 Task: Create a sub task Release to Production / Go Live for the task  Improve website accessibility for users with visual impairments in the project TradeWorks , assign it to team member softage.10@softage.net and update the status of the sub task to  At Risk , set the priority of the sub task to Medium.
Action: Mouse moved to (75, 395)
Screenshot: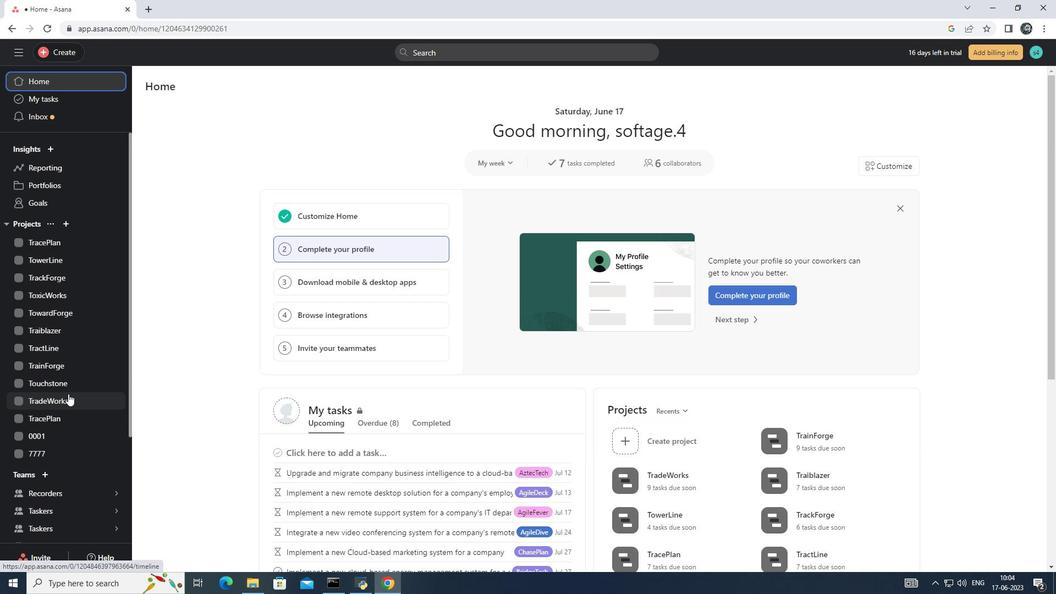 
Action: Mouse pressed left at (75, 395)
Screenshot: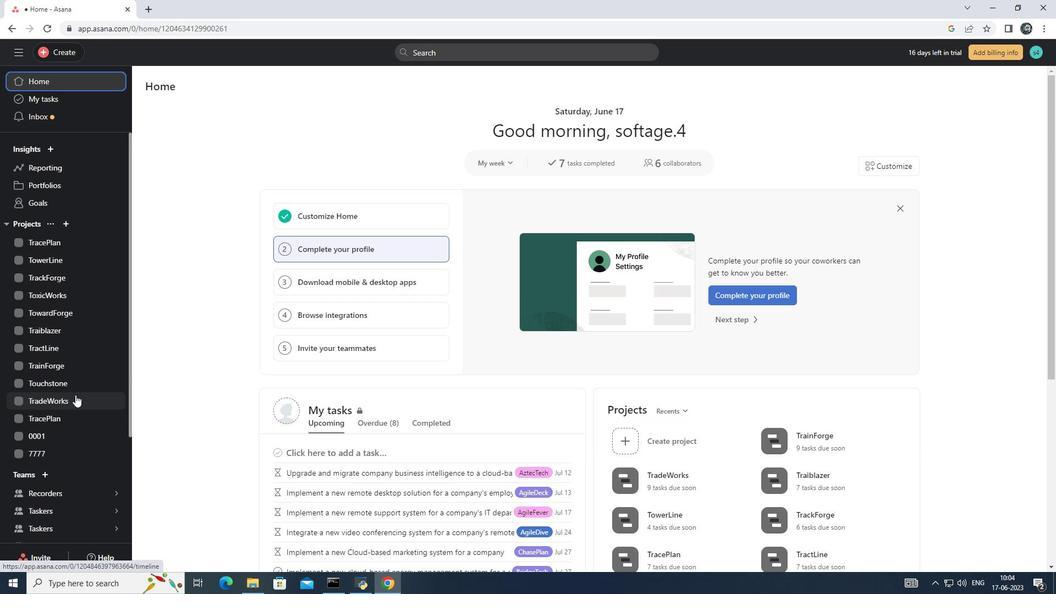 
Action: Mouse moved to (440, 258)
Screenshot: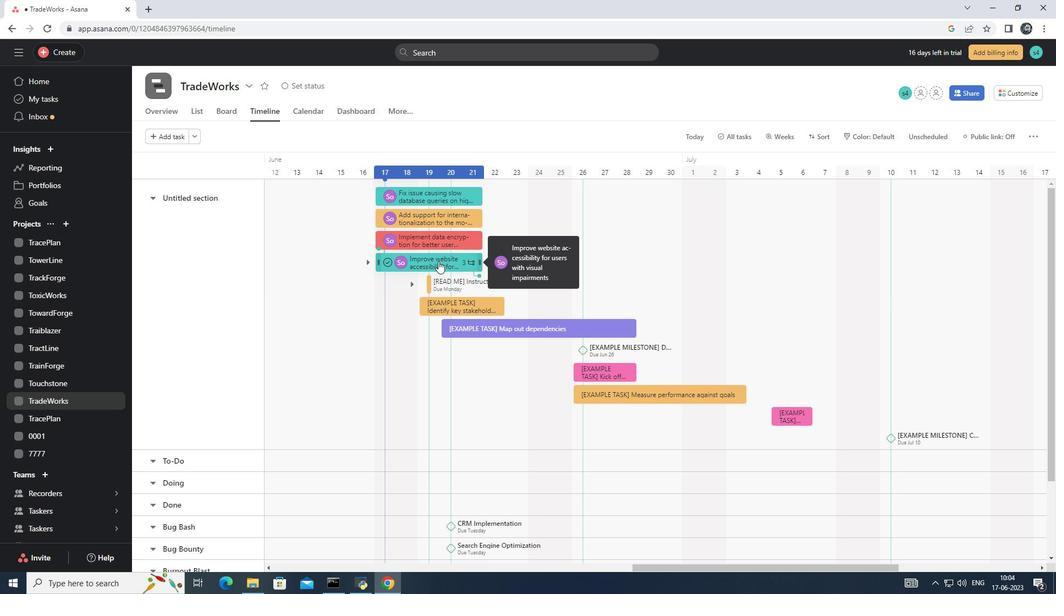 
Action: Mouse pressed left at (440, 258)
Screenshot: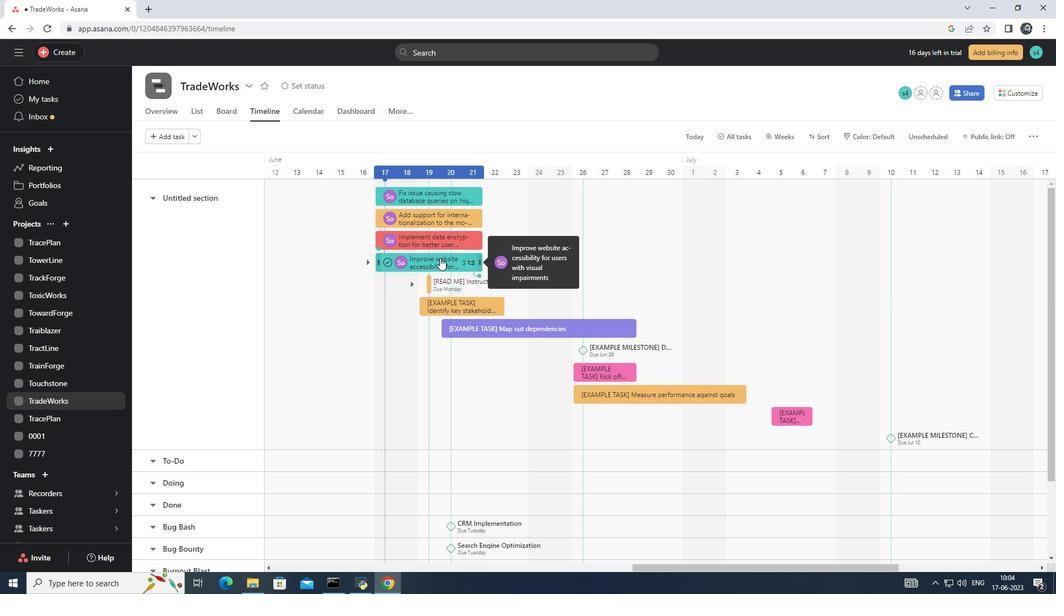 
Action: Mouse moved to (778, 340)
Screenshot: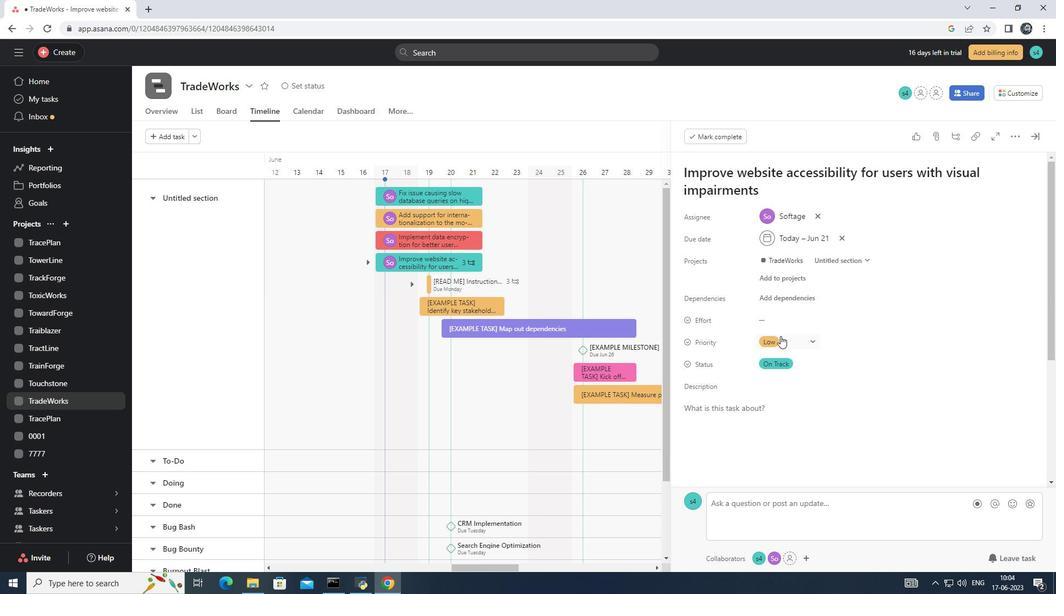 
Action: Mouse scrolled (778, 339) with delta (0, 0)
Screenshot: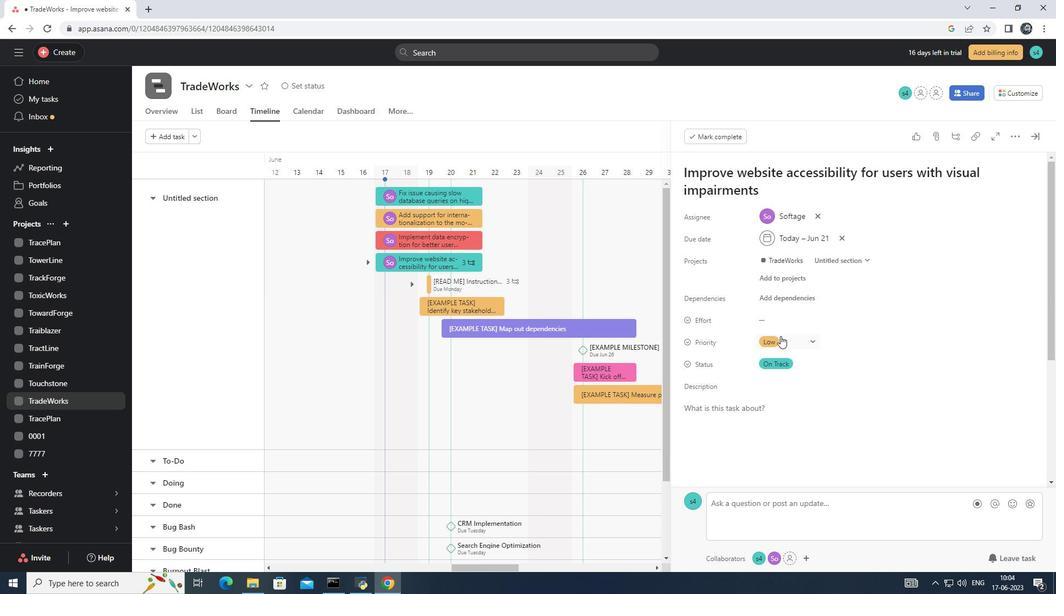 
Action: Mouse moved to (777, 341)
Screenshot: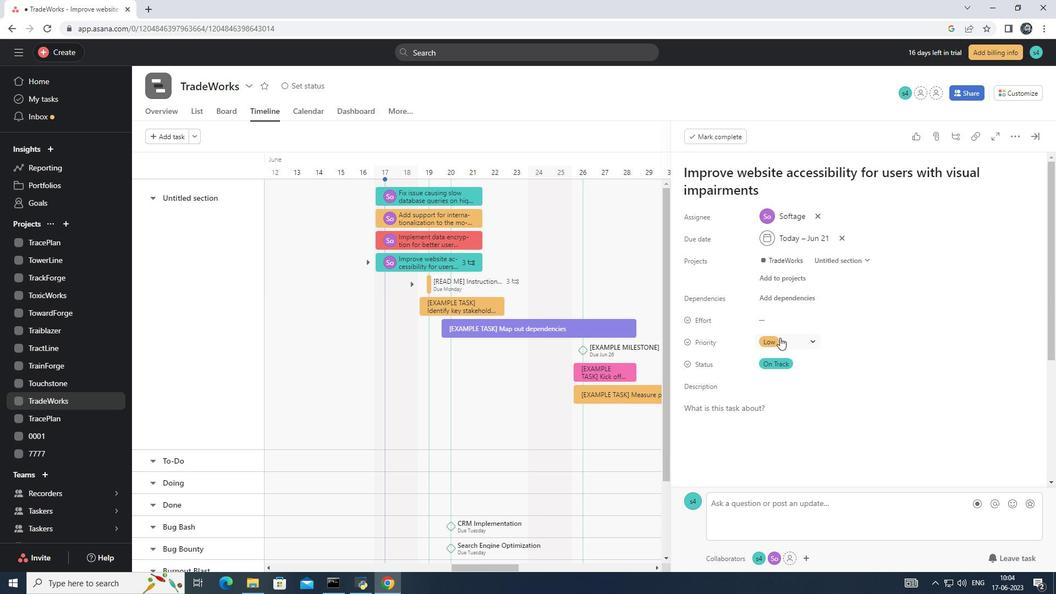 
Action: Mouse scrolled (777, 340) with delta (0, 0)
Screenshot: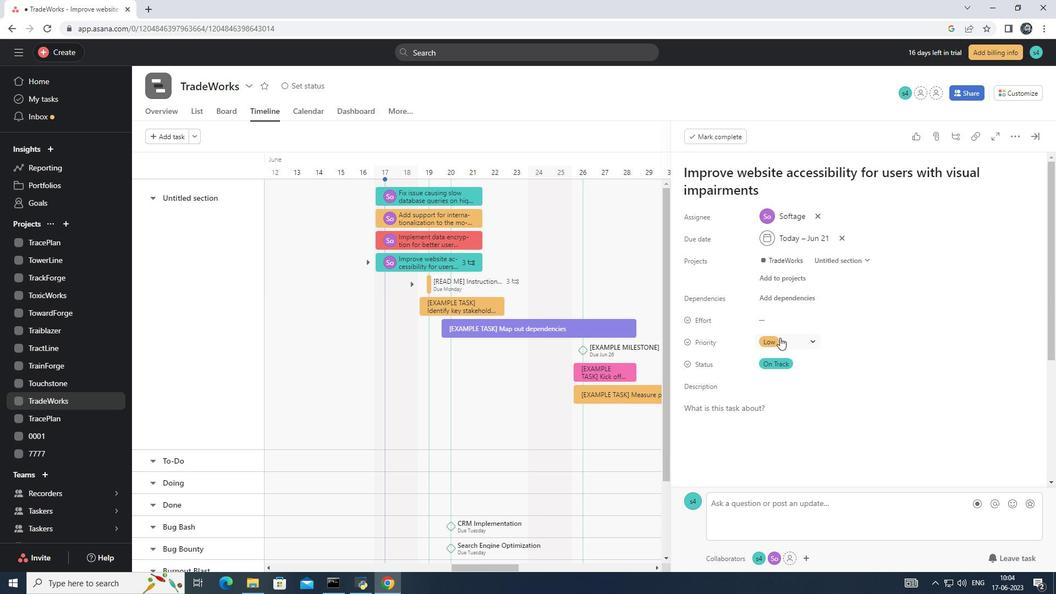 
Action: Mouse moved to (777, 343)
Screenshot: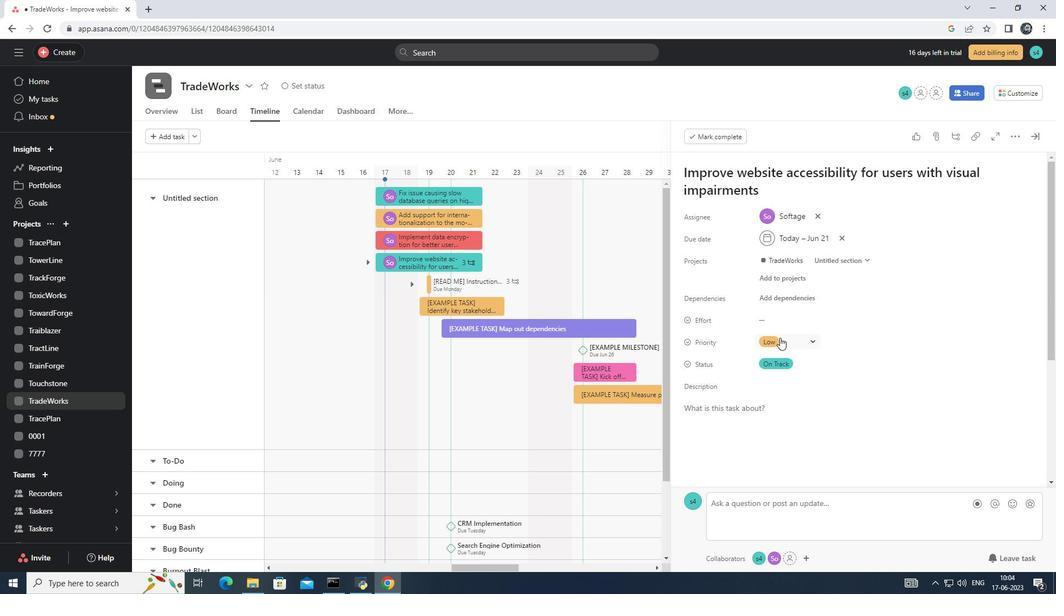 
Action: Mouse scrolled (777, 343) with delta (0, 0)
Screenshot: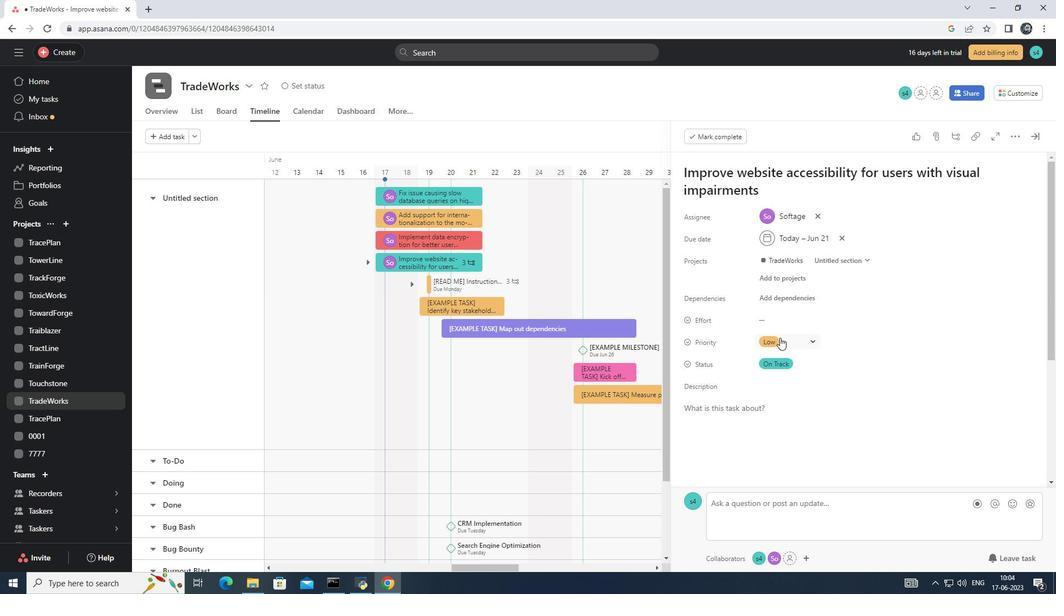 
Action: Mouse moved to (704, 431)
Screenshot: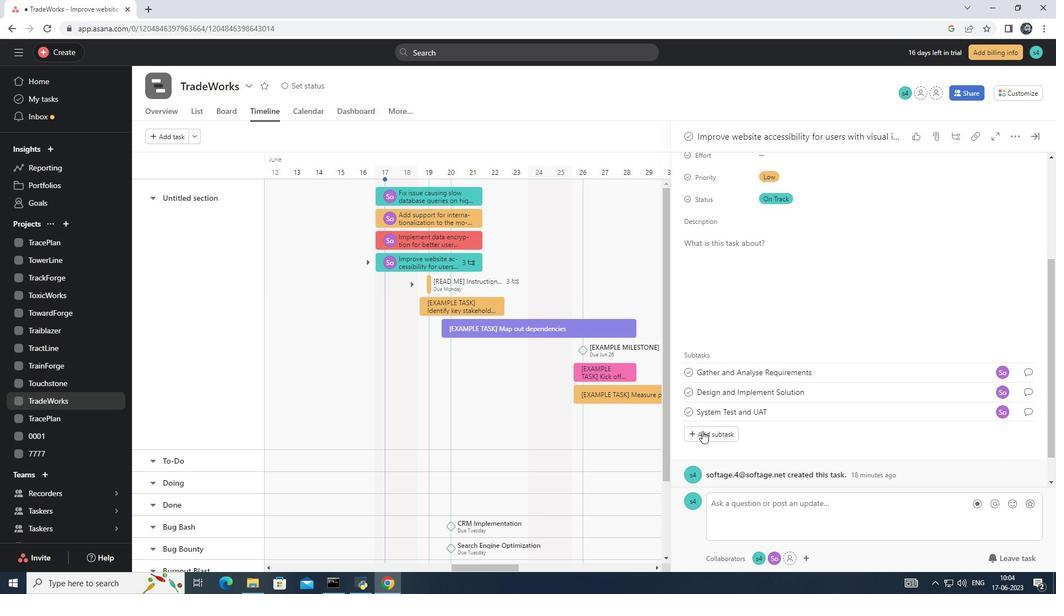 
Action: Mouse pressed left at (704, 431)
Screenshot: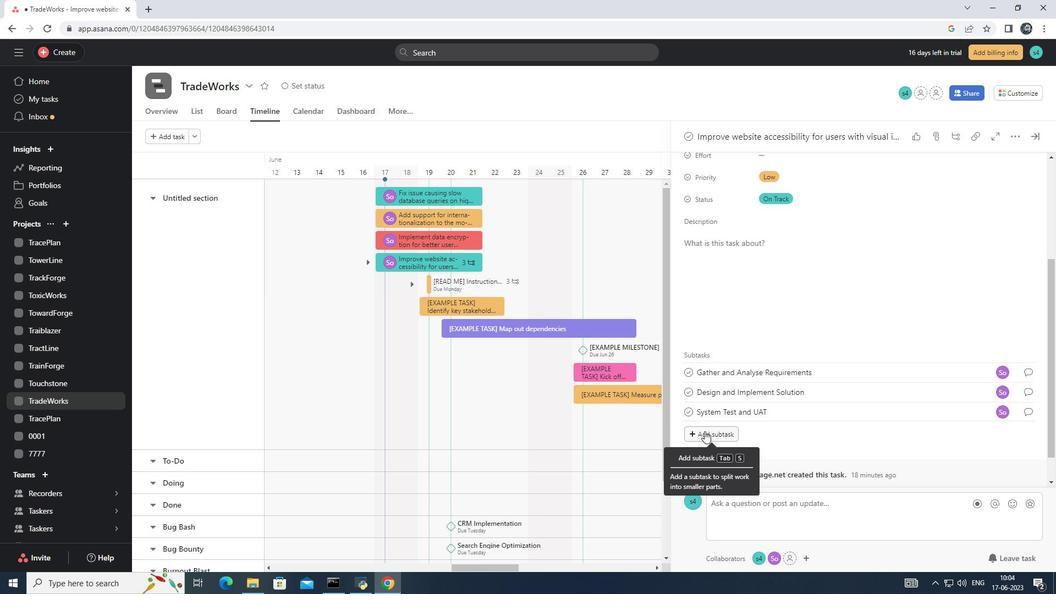 
Action: Mouse moved to (714, 406)
Screenshot: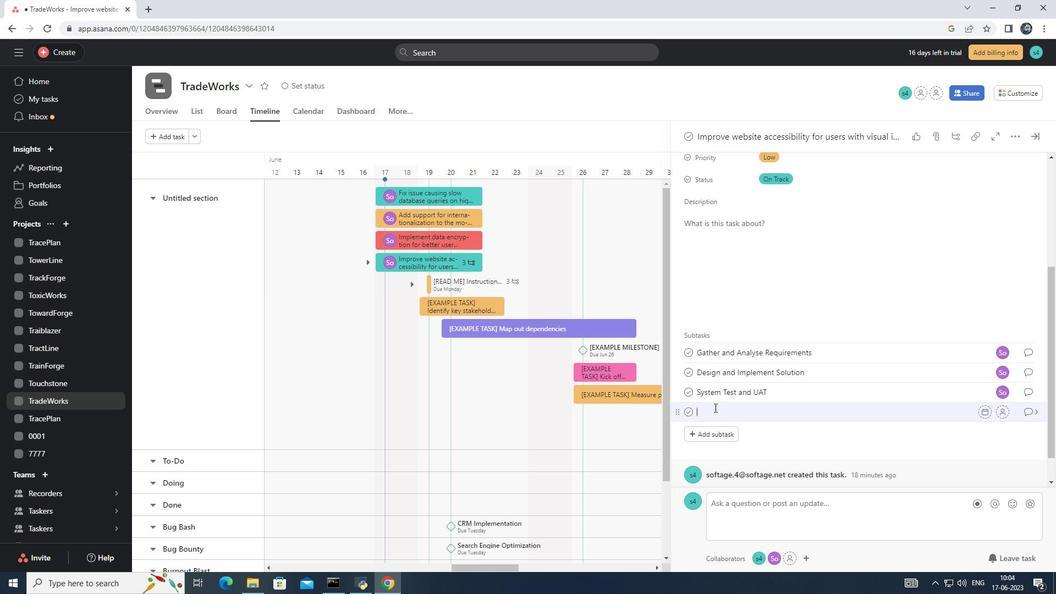 
Action: Key pressed <Key.shift>Release<Key.space>to<Key.space><Key.shift>Producton<Key.space>/<Key.space><Key.shift>Go<Key.space><Key.shift><Key.shift><Key.shift><Key.shift><Key.shift><Key.shift><Key.shift>Live
Screenshot: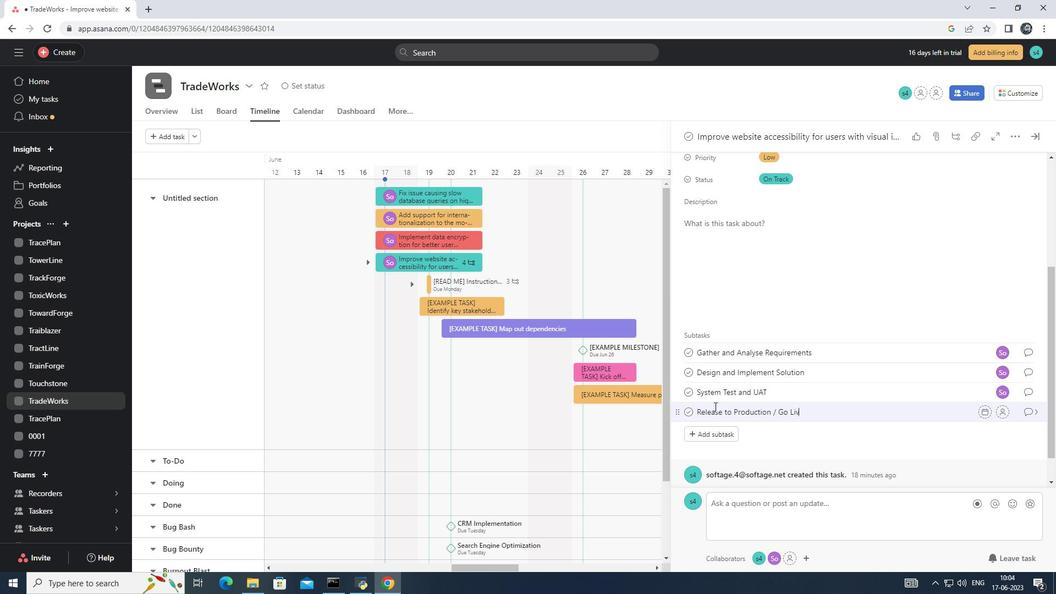 
Action: Mouse moved to (1004, 410)
Screenshot: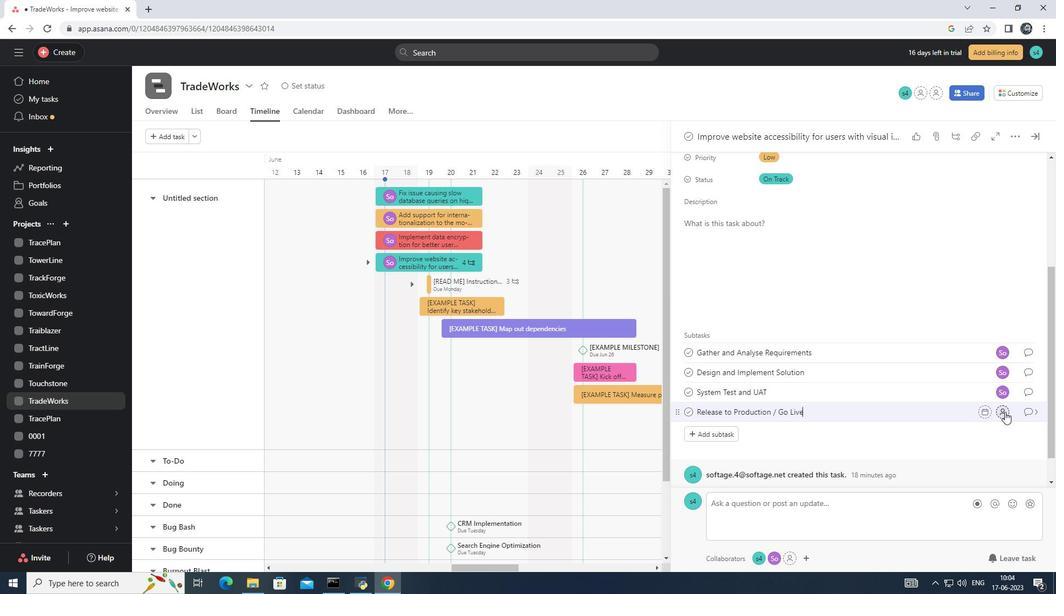 
Action: Mouse pressed left at (1004, 410)
Screenshot: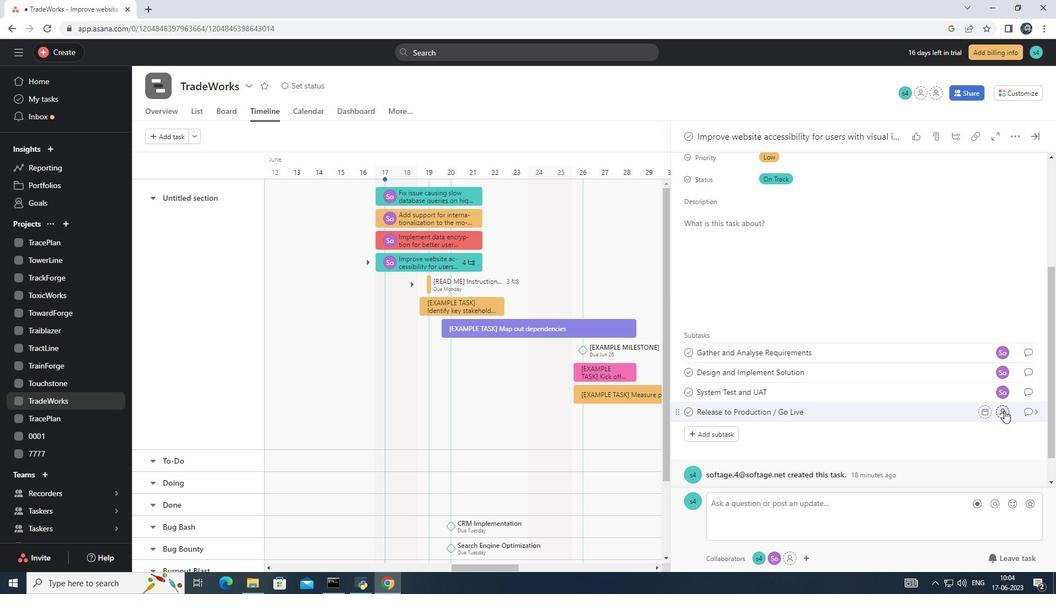 
Action: Key pressed softage.10<Key.shift>@s<Key.enter>
Screenshot: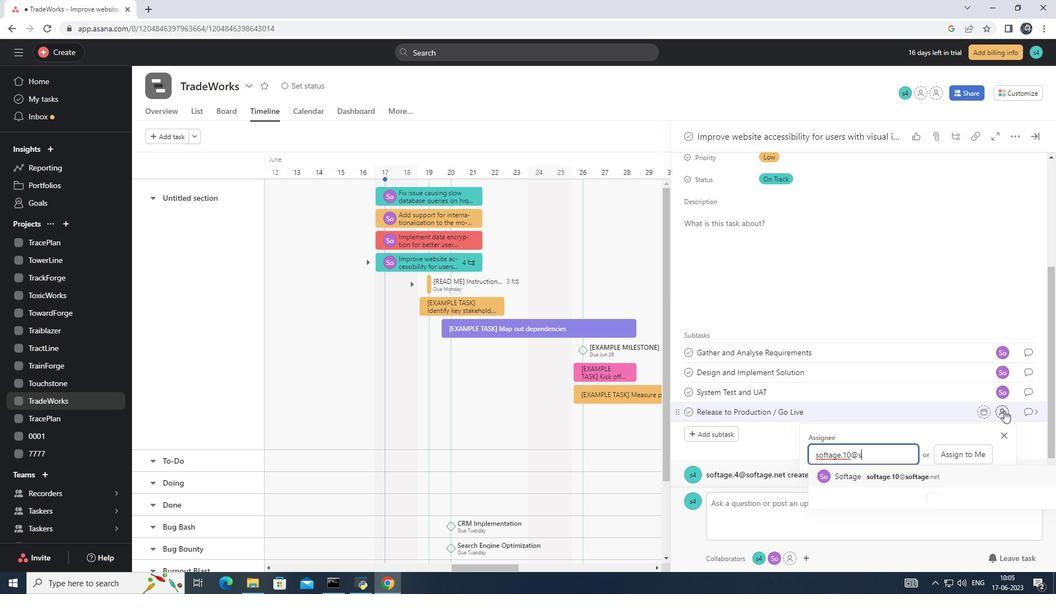 
Action: Mouse moved to (1037, 408)
Screenshot: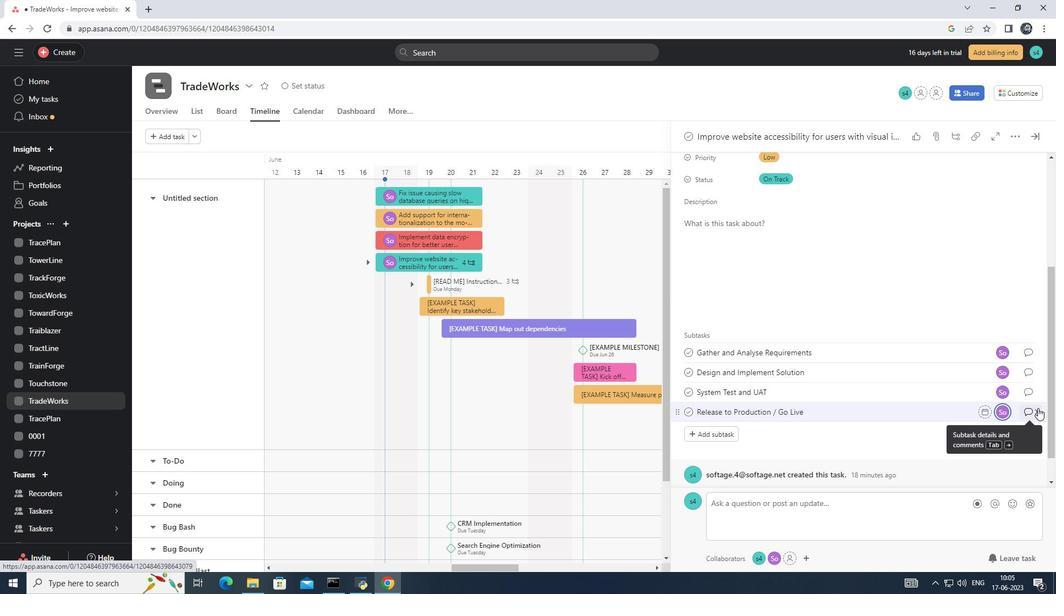 
Action: Mouse pressed left at (1037, 408)
Screenshot: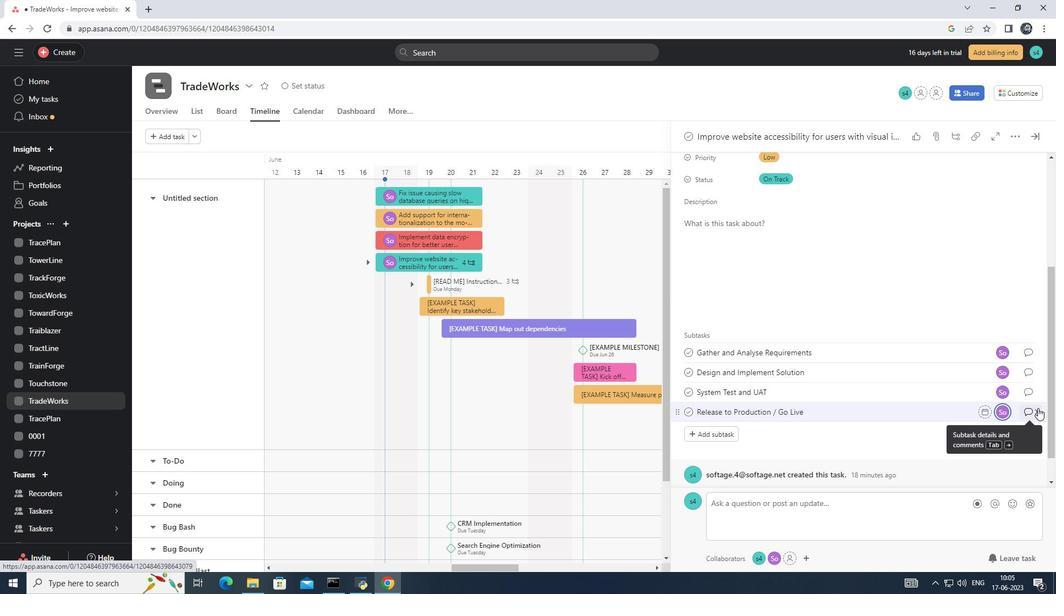 
Action: Mouse moved to (714, 292)
Screenshot: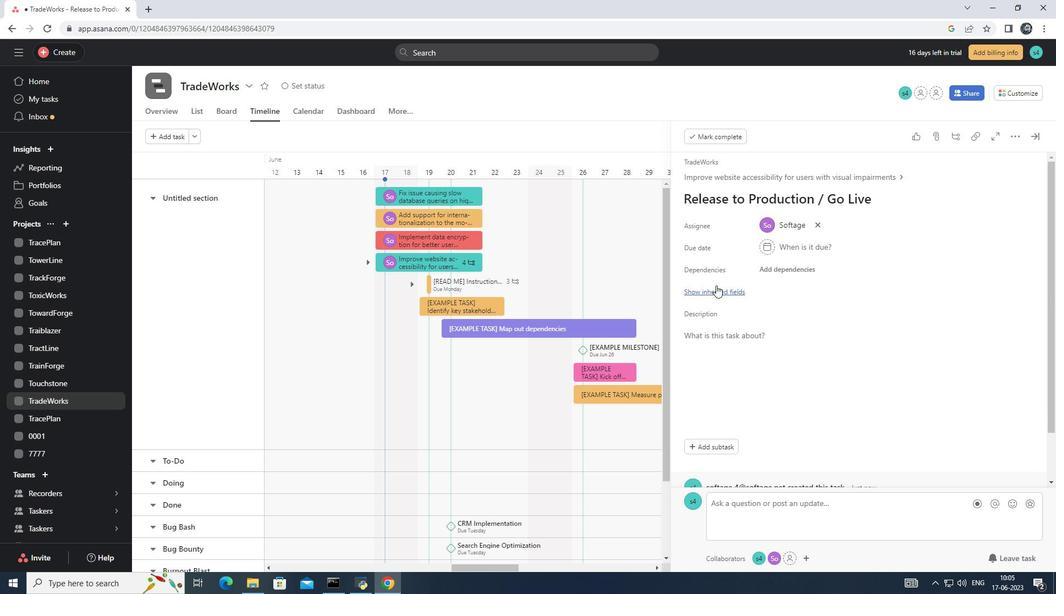 
Action: Mouse pressed left at (714, 292)
Screenshot: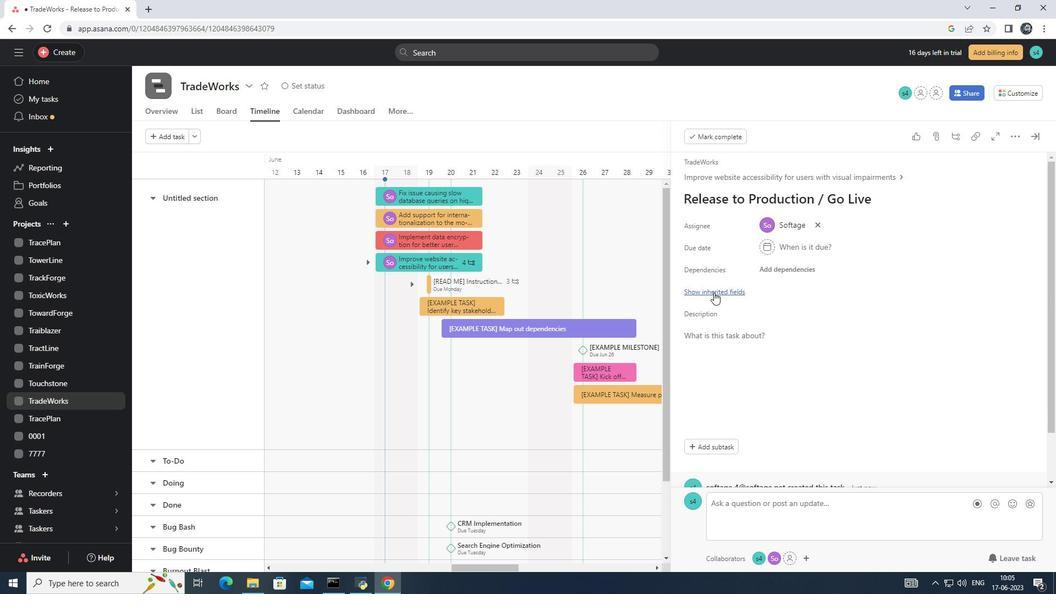 
Action: Mouse moved to (768, 354)
Screenshot: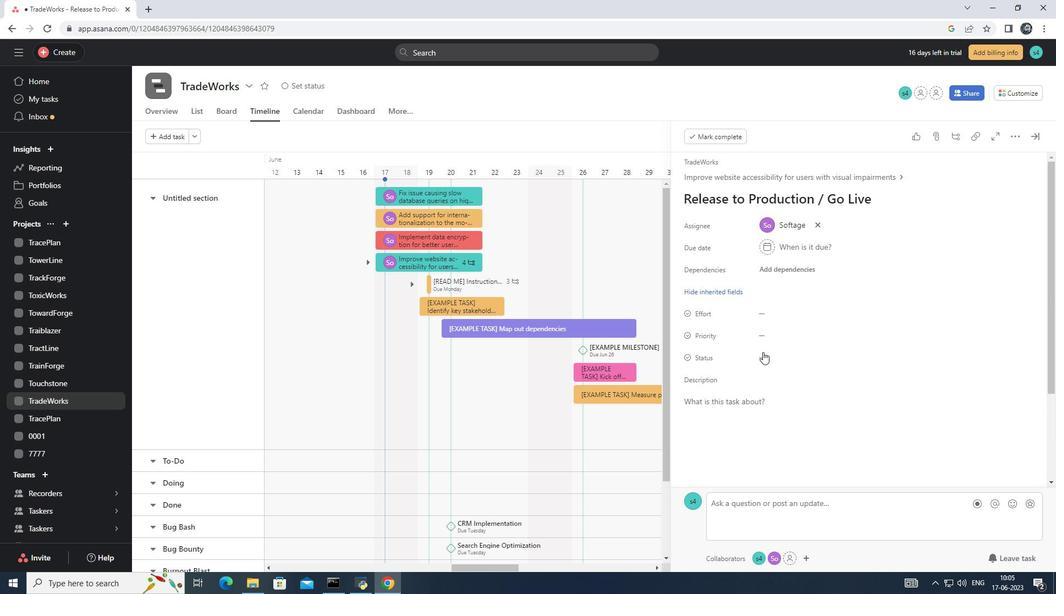 
Action: Mouse pressed left at (768, 354)
Screenshot: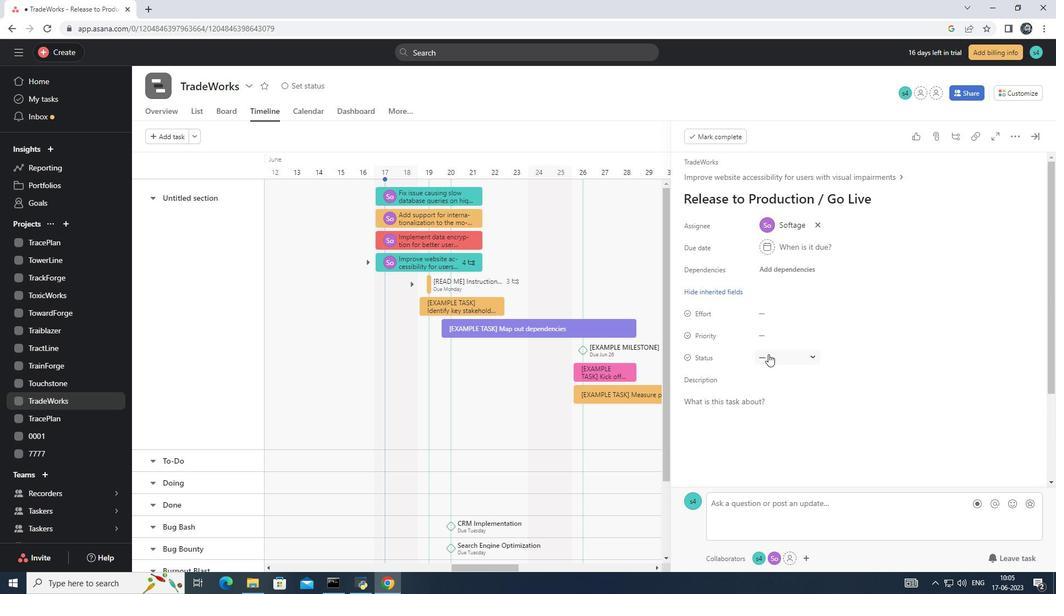 
Action: Mouse moved to (808, 410)
Screenshot: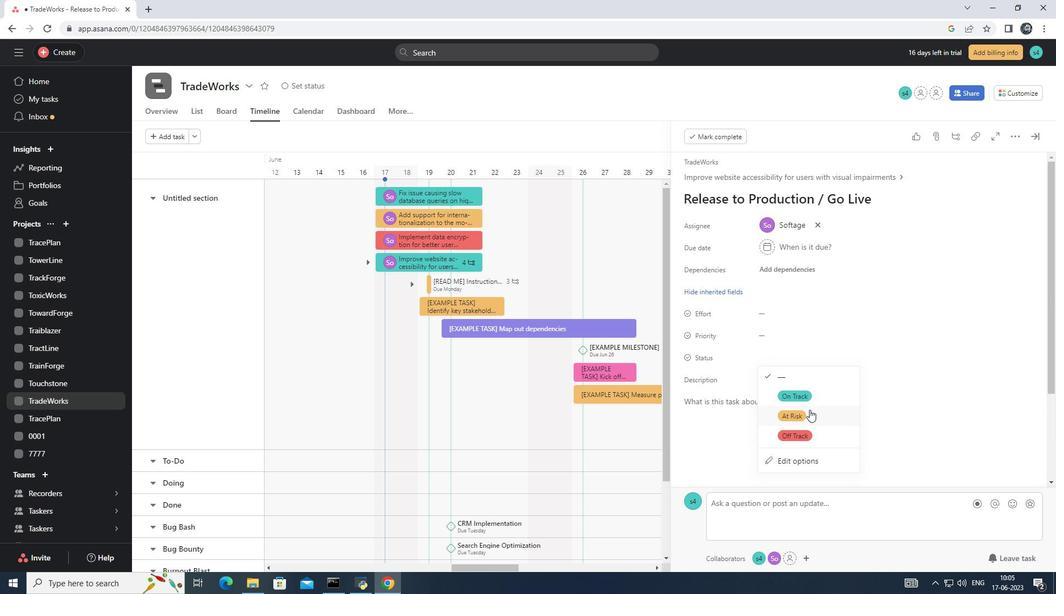 
Action: Mouse pressed left at (808, 410)
Screenshot: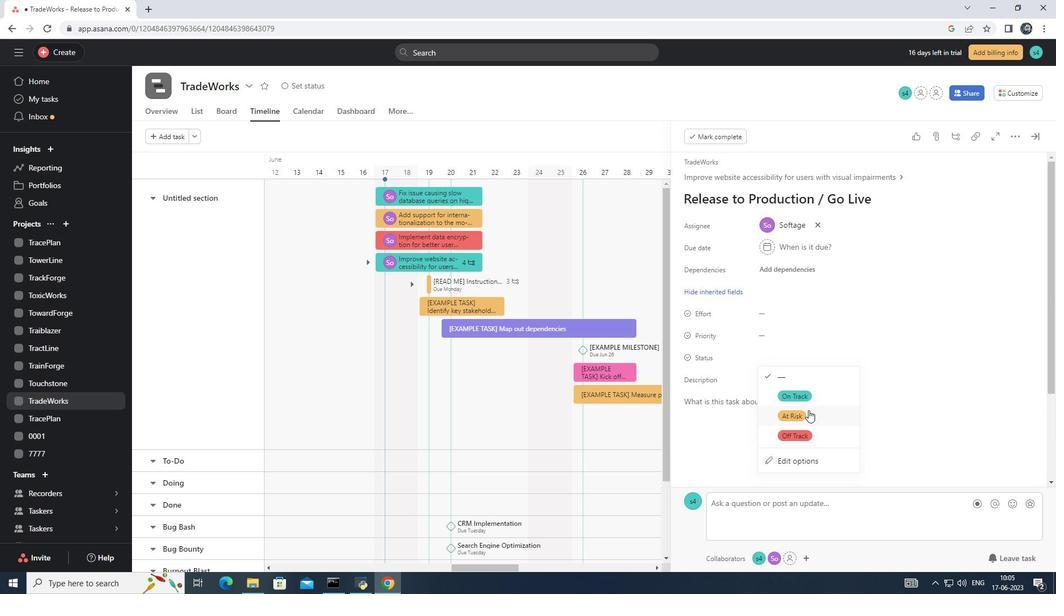 
Action: Mouse moved to (799, 335)
Screenshot: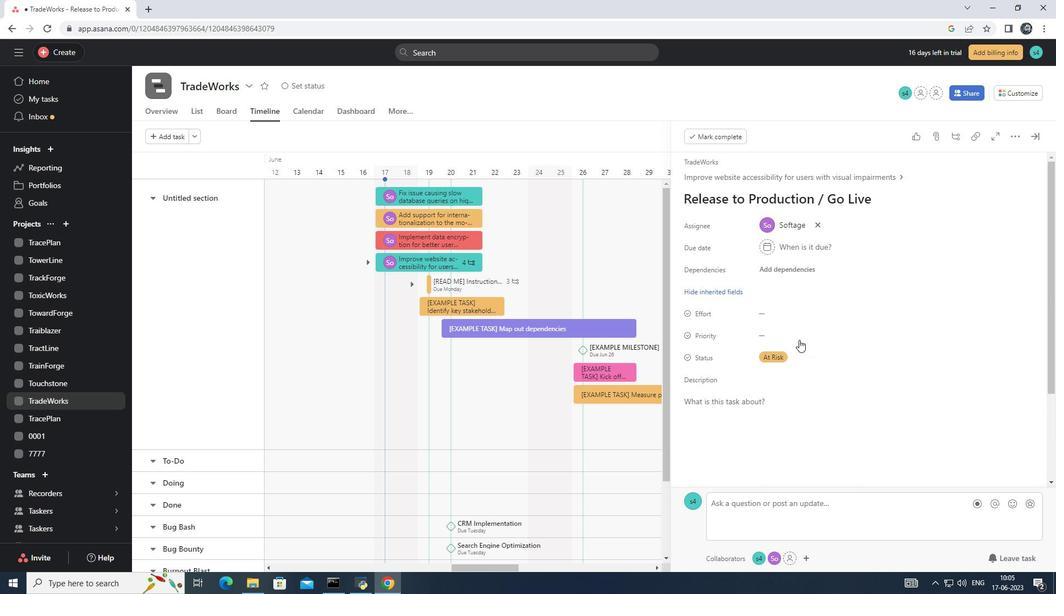 
Action: Mouse pressed left at (799, 335)
Screenshot: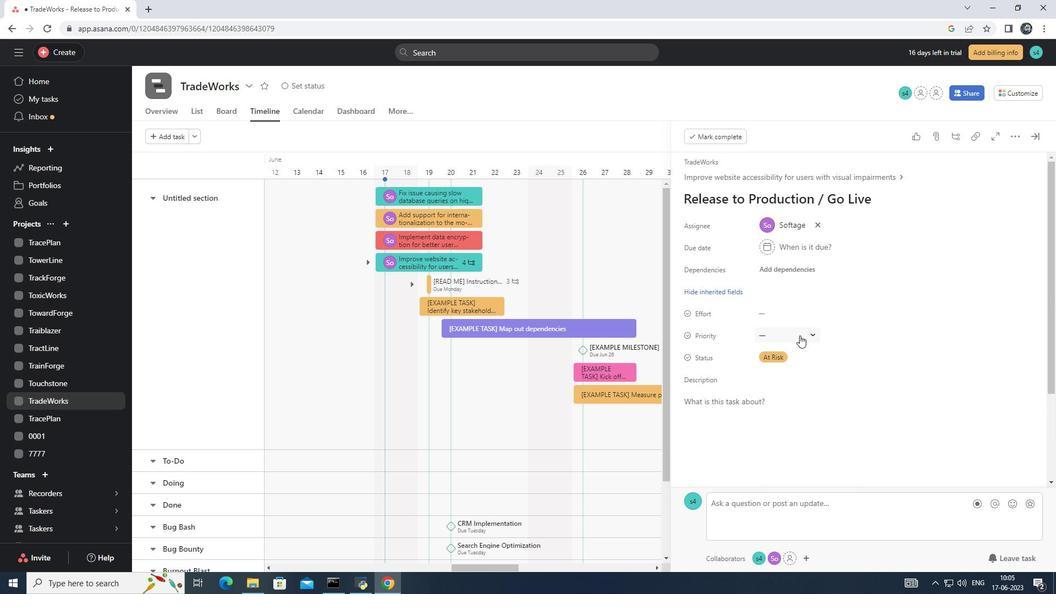 
Action: Mouse moved to (810, 394)
Screenshot: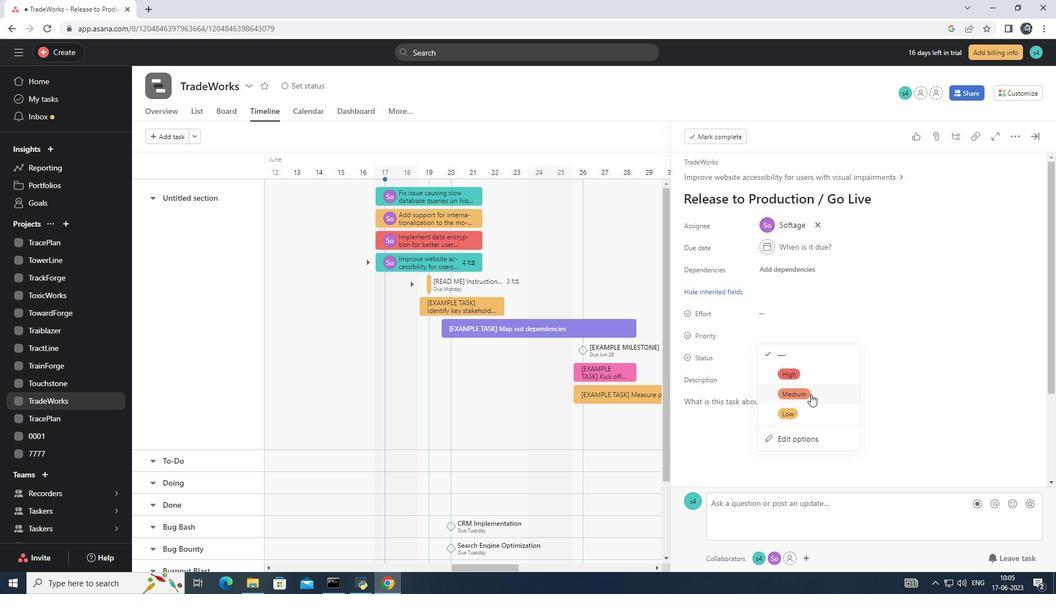 
Action: Mouse pressed left at (810, 394)
Screenshot: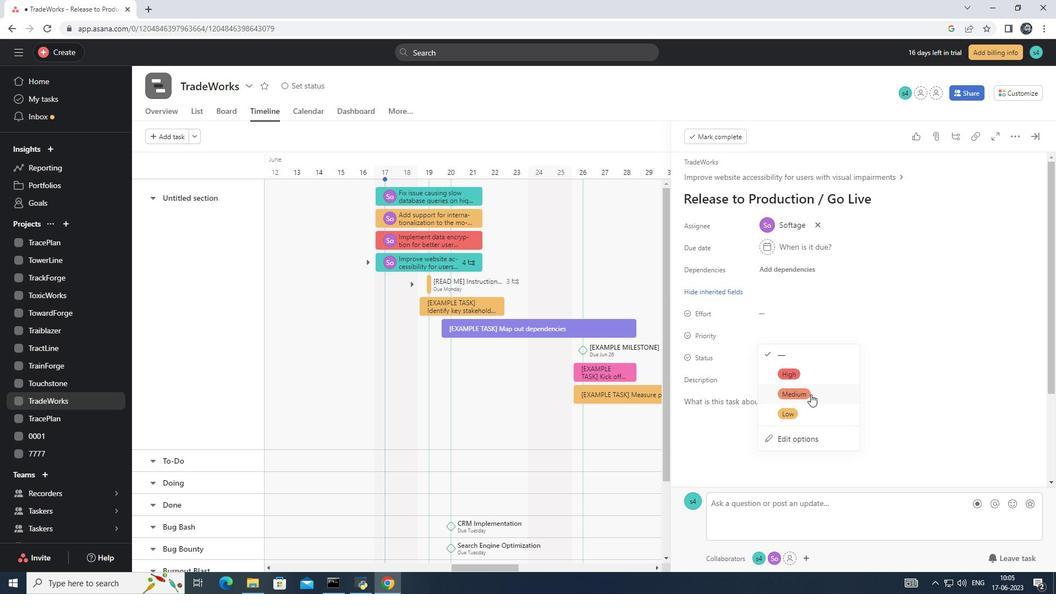 
Action: Mouse moved to (810, 393)
Screenshot: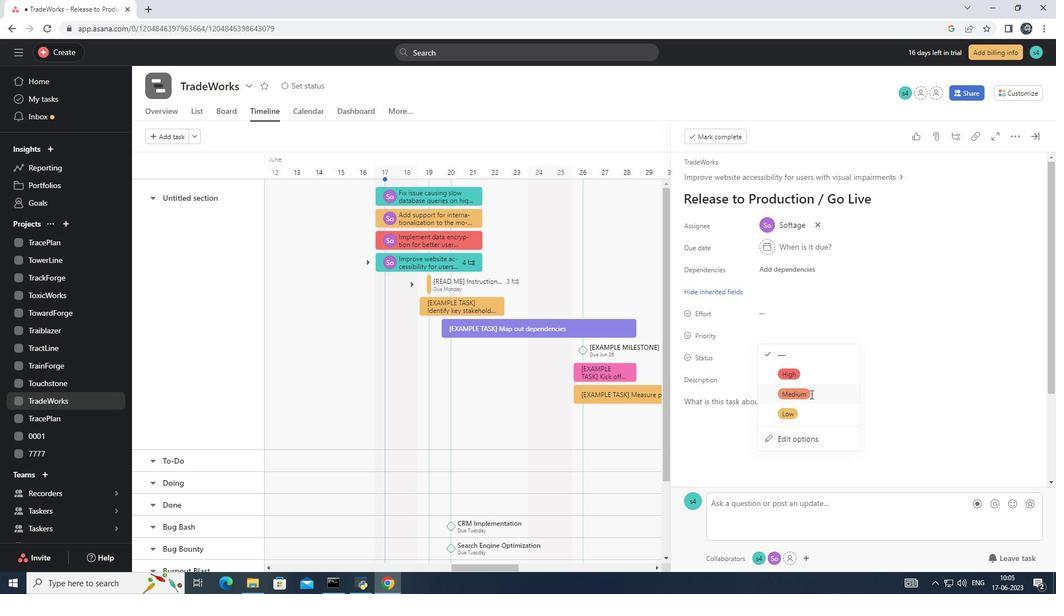
